 Task: Search for a contact with the full name 'Smith' and home address '2nd street, Karol bagh, new Delhi 110005' in Outlook.
Action: Mouse moved to (20, 82)
Screenshot: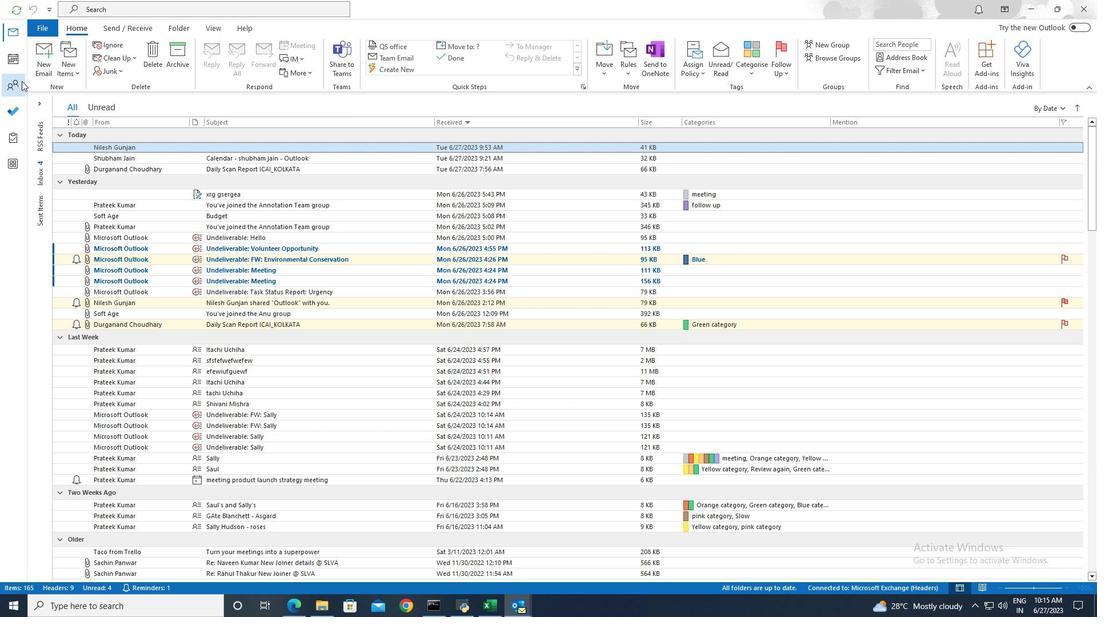 
Action: Mouse pressed left at (20, 82)
Screenshot: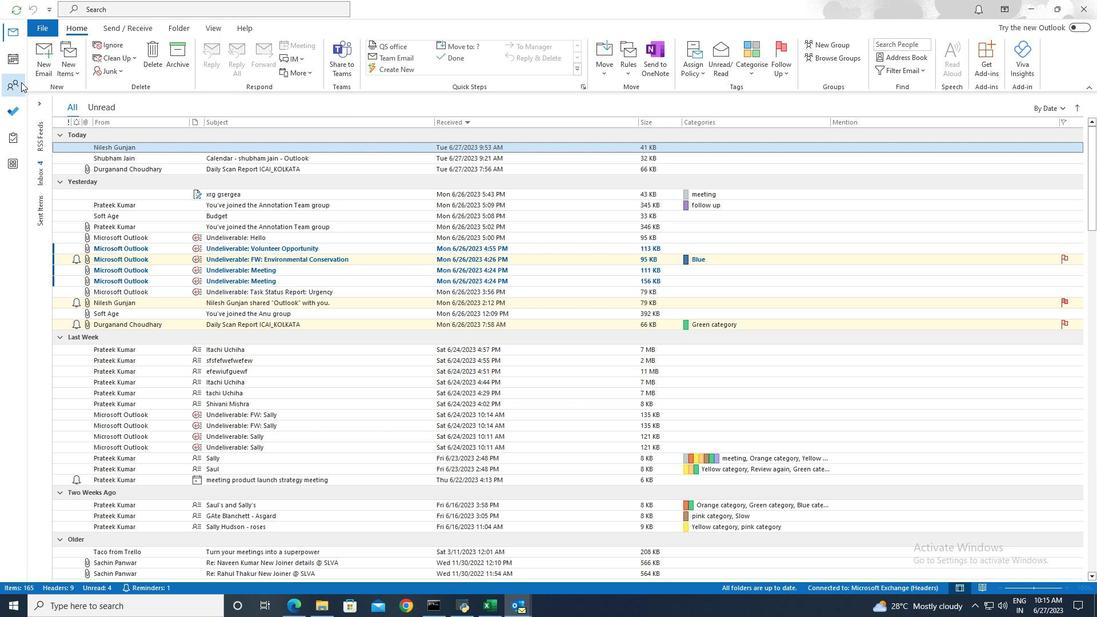 
Action: Mouse moved to (266, 12)
Screenshot: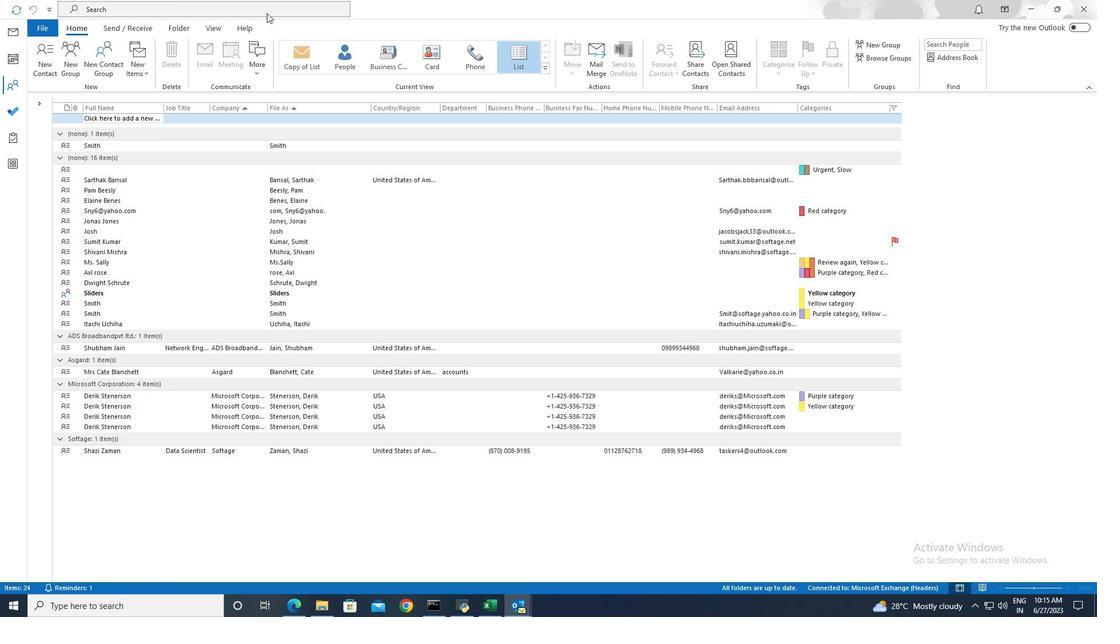 
Action: Mouse pressed left at (266, 12)
Screenshot: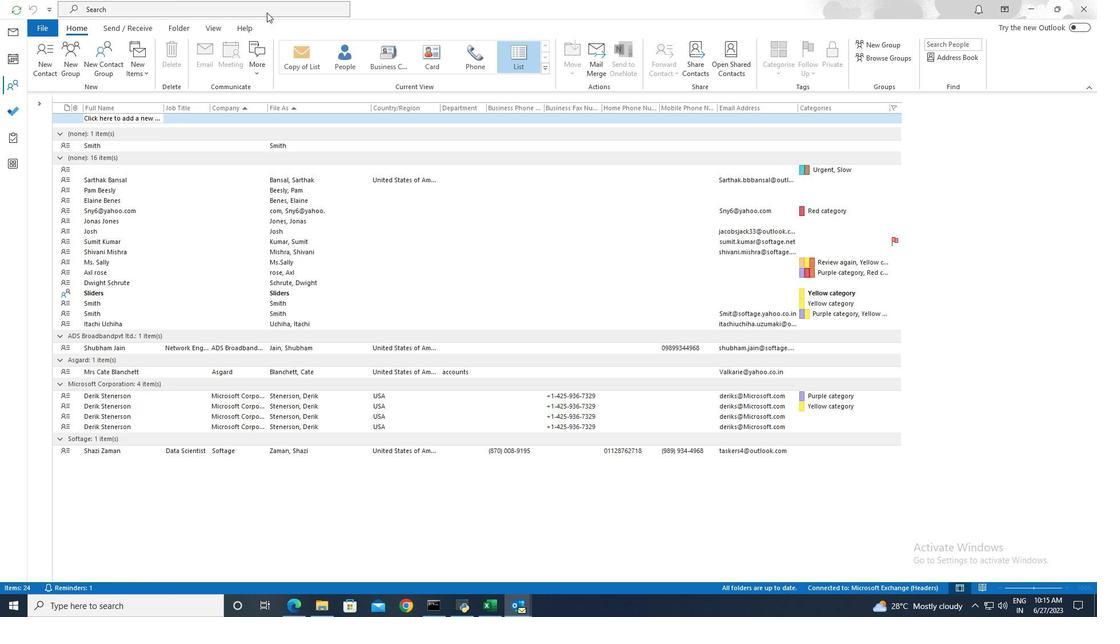 
Action: Mouse moved to (393, 9)
Screenshot: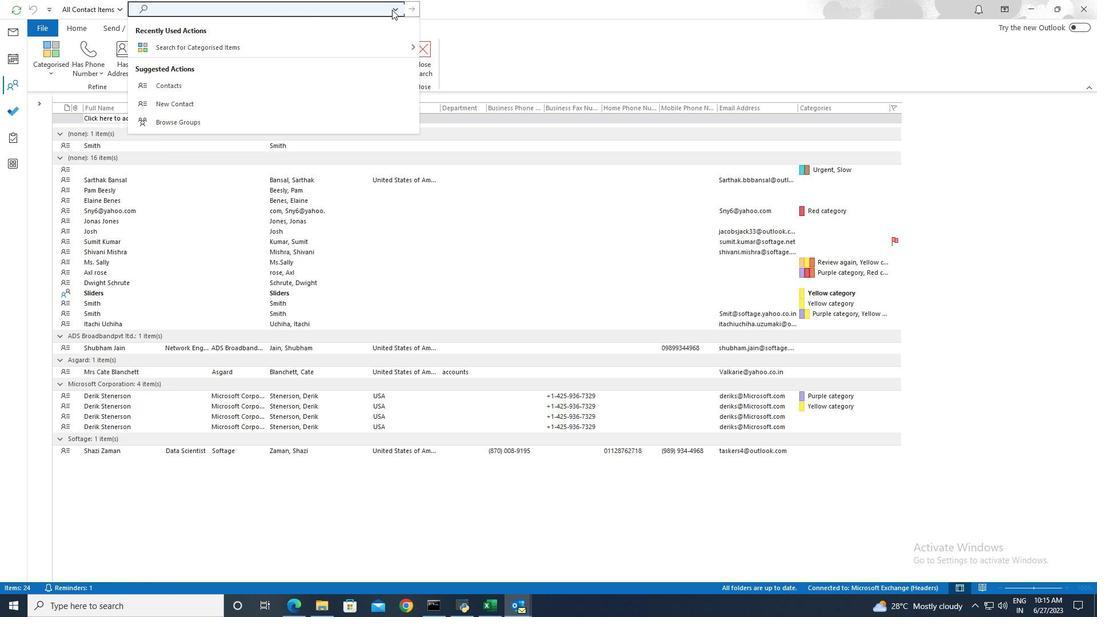 
Action: Mouse pressed left at (393, 9)
Screenshot: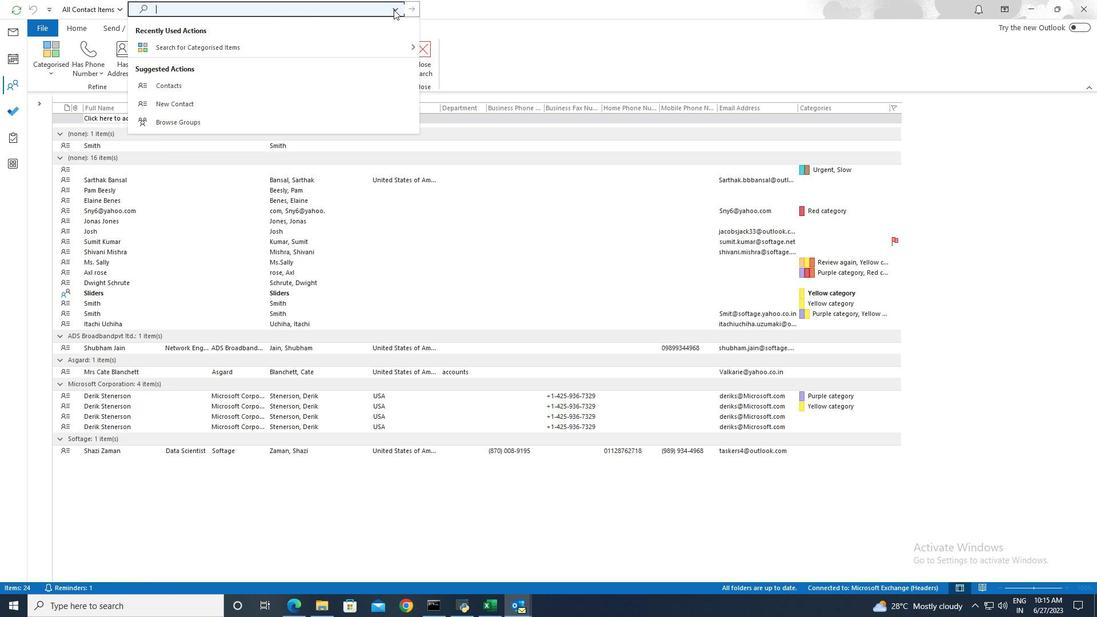 
Action: Mouse moved to (211, 210)
Screenshot: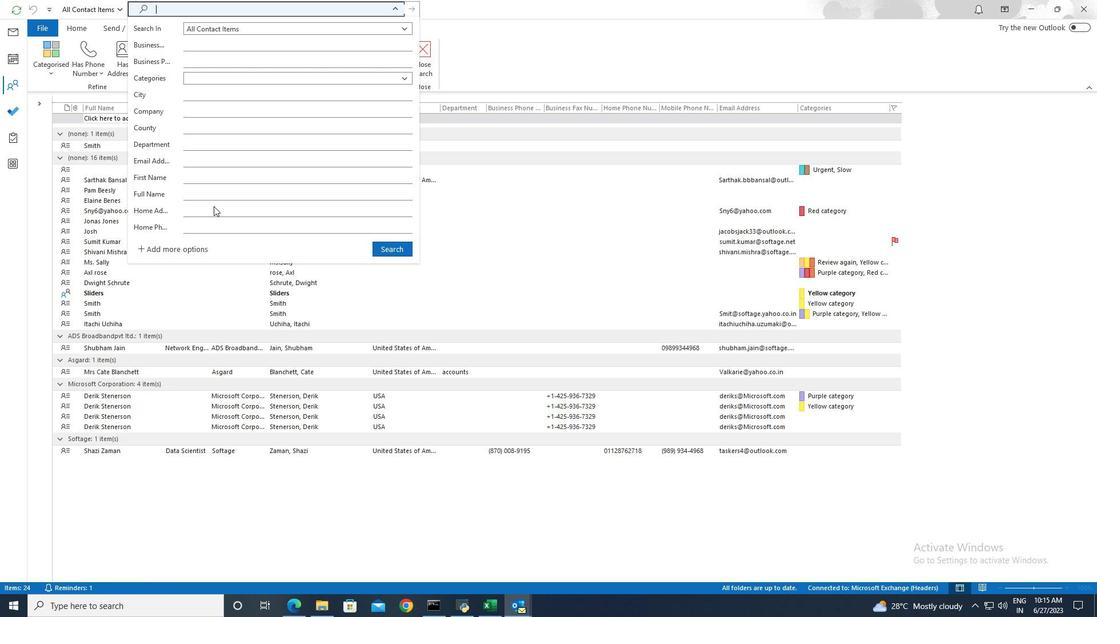 
Action: Mouse pressed left at (211, 210)
Screenshot: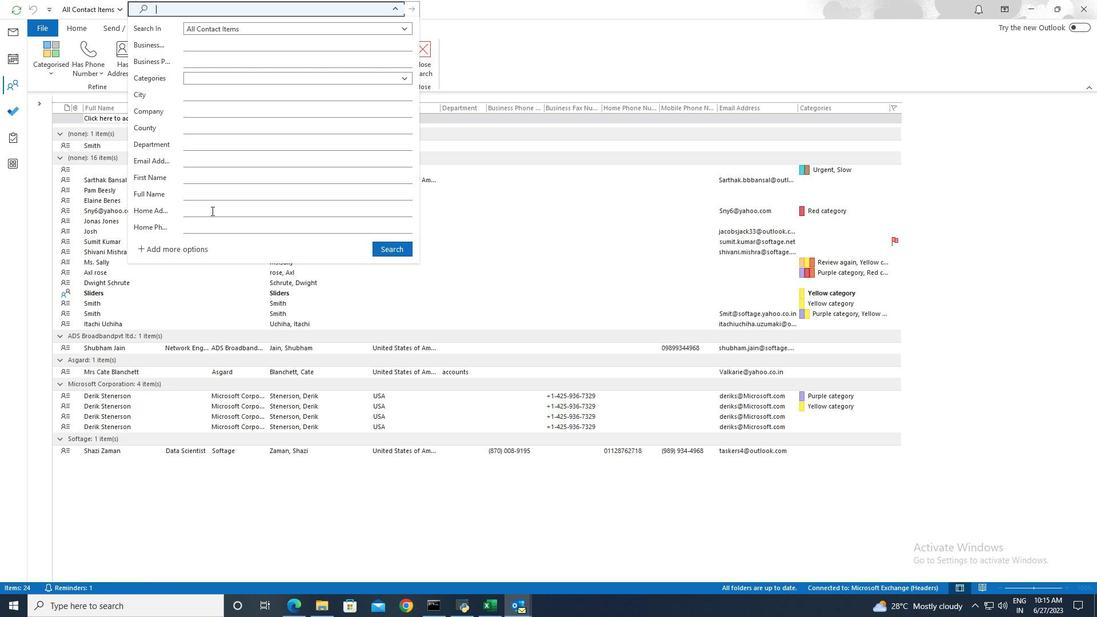 
Action: Mouse moved to (211, 210)
Screenshot: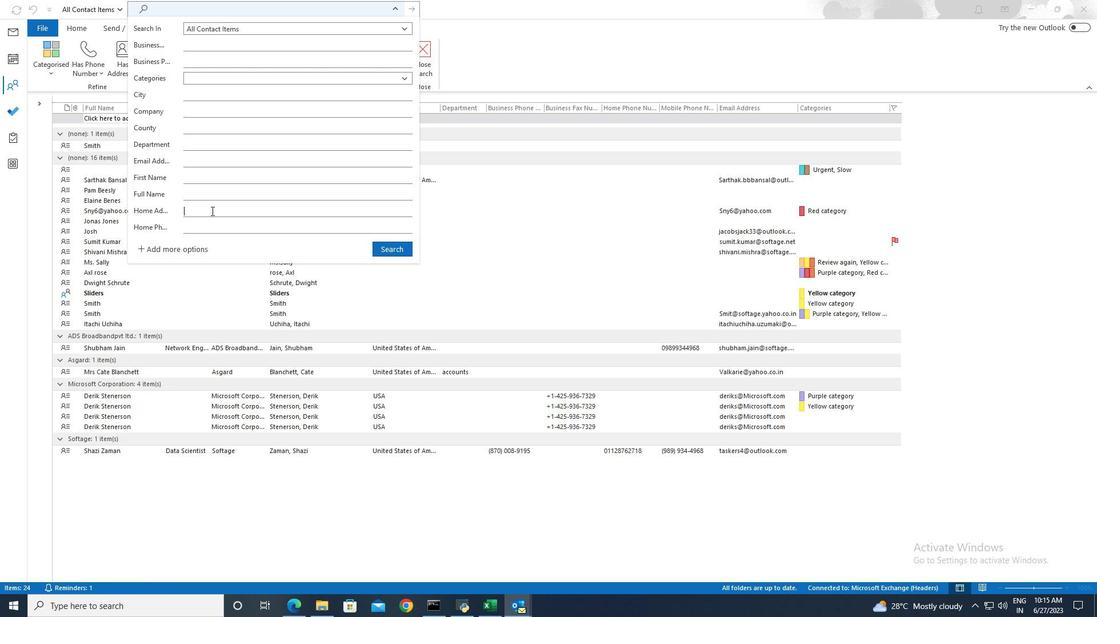 
Action: Key pressed 2nd<Key.space>street,<Key.space><Key.shift>Karol<Key.space>bagh,<Key.space>new<Key.space><Key.shift>Delhi<Key.space>110005
Screenshot: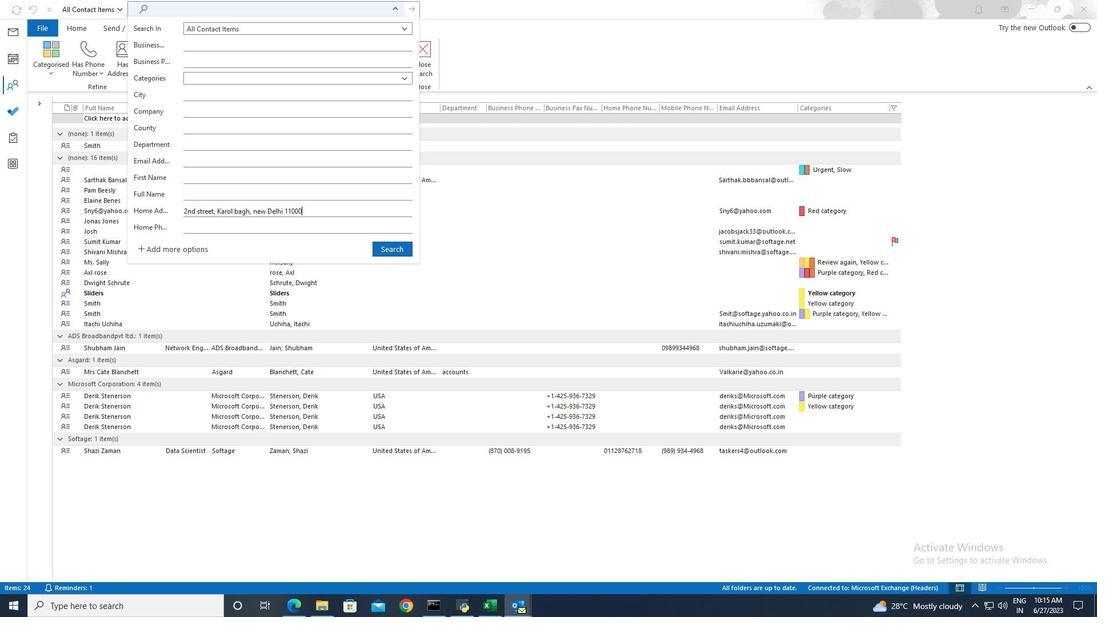 
Action: Mouse moved to (388, 246)
Screenshot: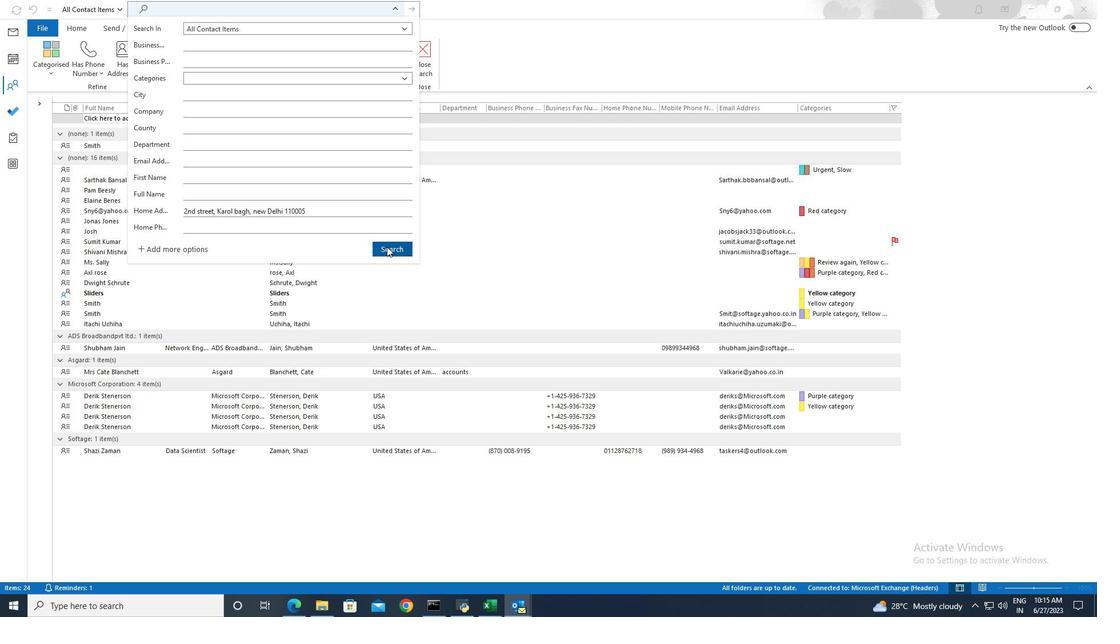 
Action: Mouse pressed left at (388, 246)
Screenshot: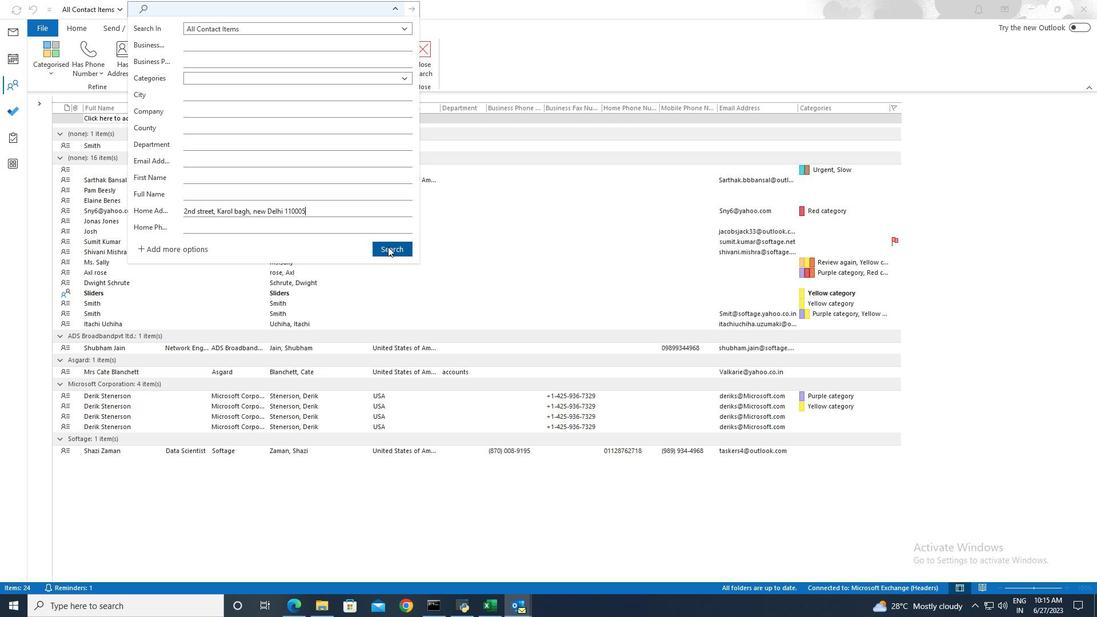 
